 Task: Set the subtitle format in the text subtitle parser to "ssa 1".
Action: Mouse moved to (101, 3)
Screenshot: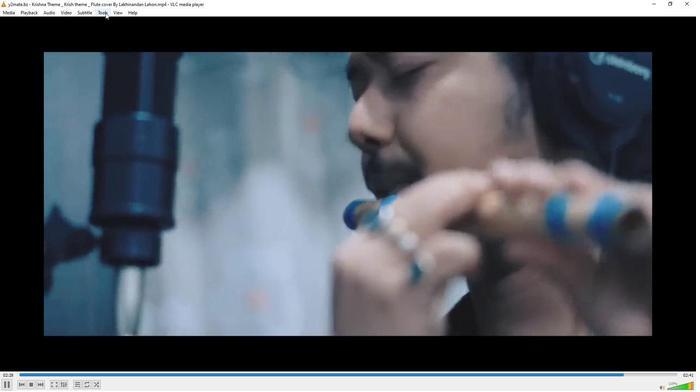 
Action: Mouse pressed left at (101, 3)
Screenshot: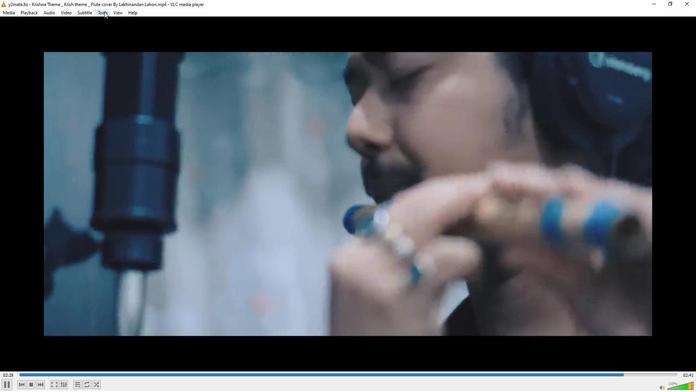 
Action: Mouse moved to (129, 88)
Screenshot: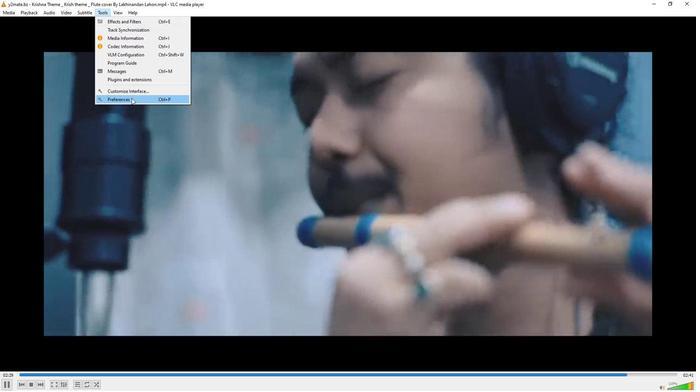 
Action: Mouse pressed left at (129, 88)
Screenshot: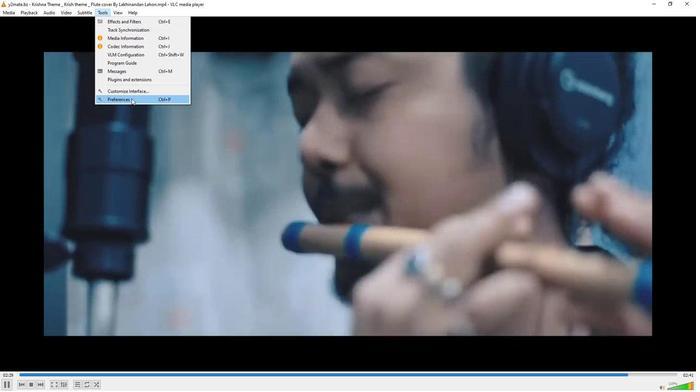 
Action: Mouse moved to (194, 286)
Screenshot: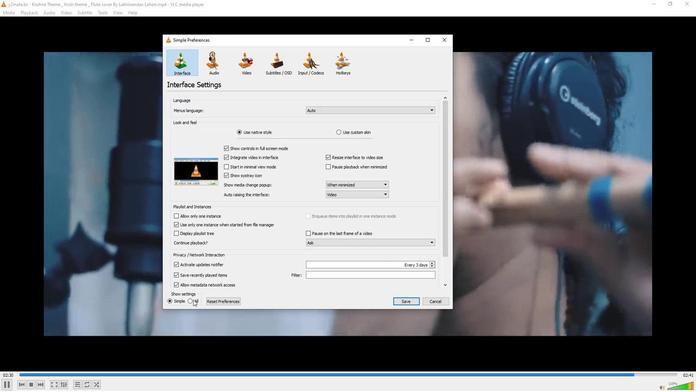 
Action: Mouse pressed left at (194, 286)
Screenshot: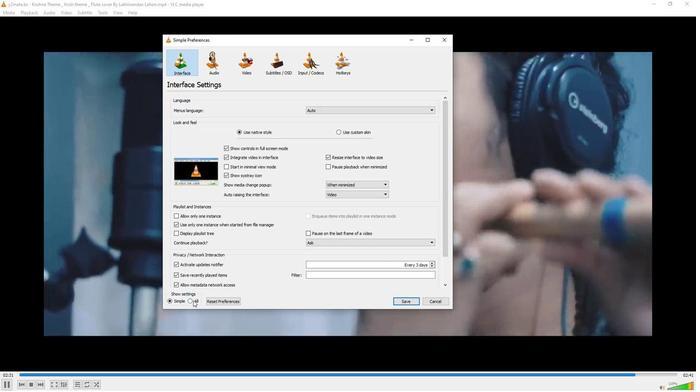 
Action: Mouse moved to (182, 185)
Screenshot: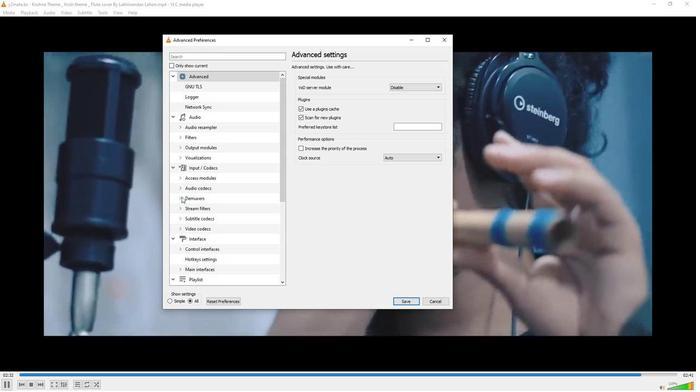 
Action: Mouse pressed left at (182, 185)
Screenshot: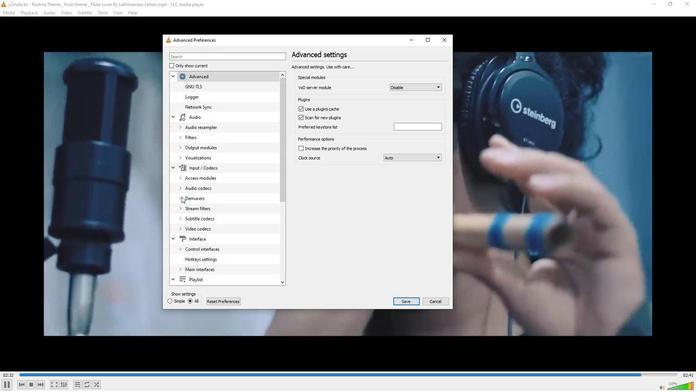 
Action: Mouse moved to (207, 199)
Screenshot: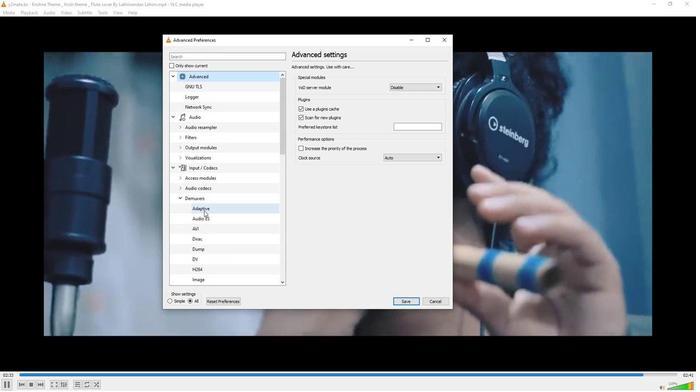 
Action: Mouse scrolled (207, 199) with delta (0, 0)
Screenshot: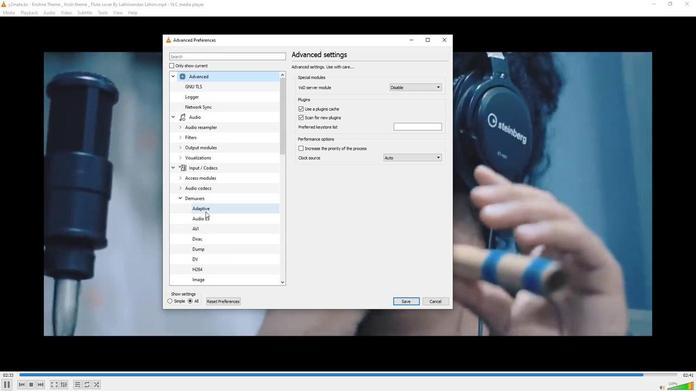 
Action: Mouse scrolled (207, 199) with delta (0, 0)
Screenshot: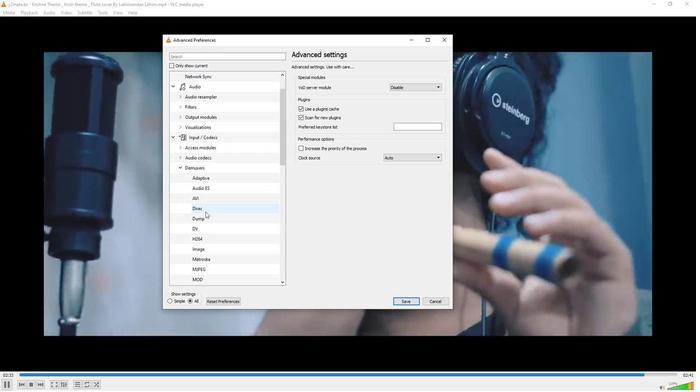 
Action: Mouse scrolled (207, 199) with delta (0, 0)
Screenshot: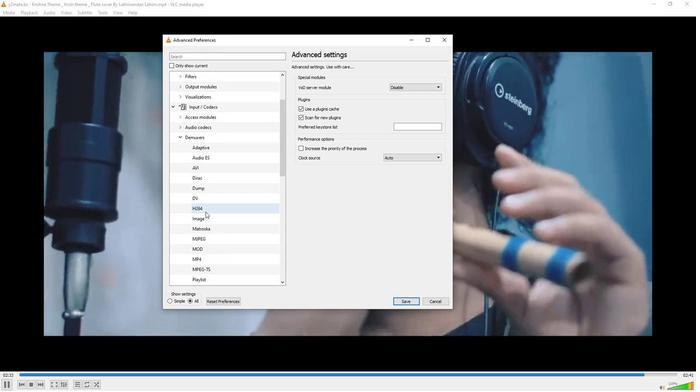 
Action: Mouse scrolled (207, 199) with delta (0, 0)
Screenshot: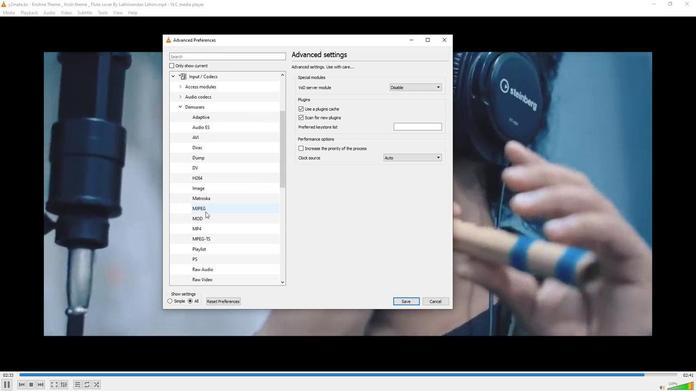 
Action: Mouse scrolled (207, 199) with delta (0, 0)
Screenshot: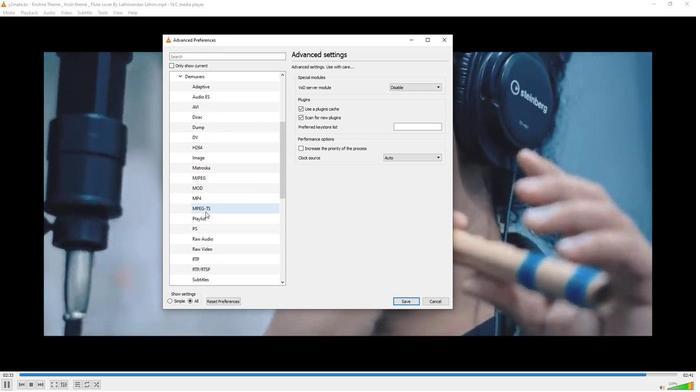 
Action: Mouse moved to (213, 237)
Screenshot: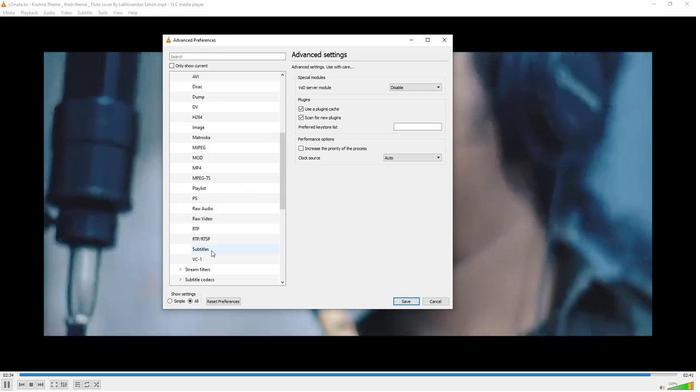 
Action: Mouse pressed left at (213, 237)
Screenshot: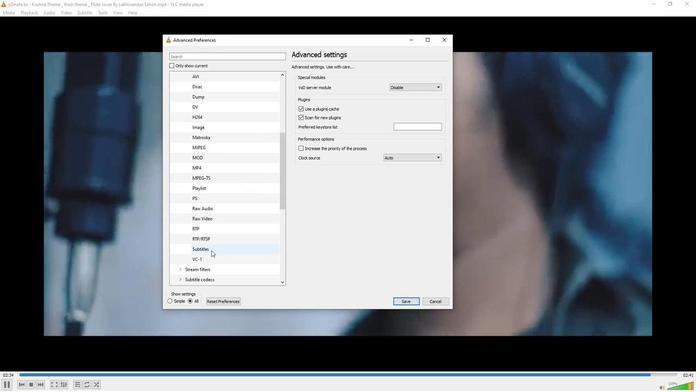 
Action: Mouse moved to (430, 88)
Screenshot: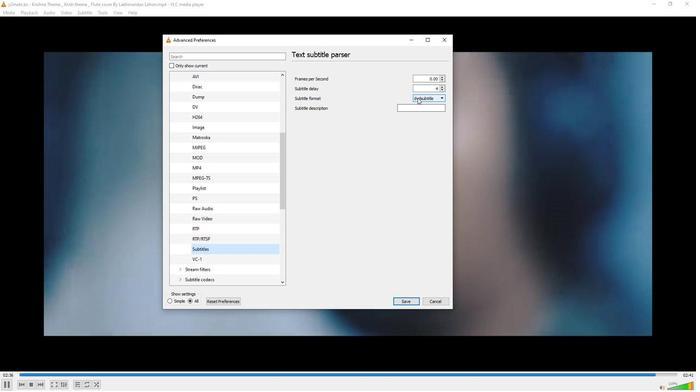 
Action: Mouse pressed left at (430, 88)
Screenshot: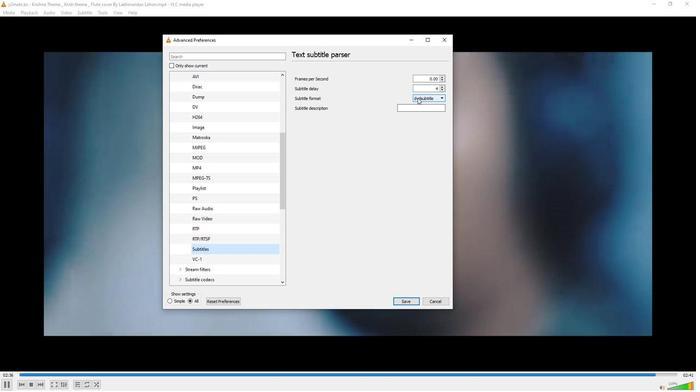 
Action: Mouse moved to (430, 112)
Screenshot: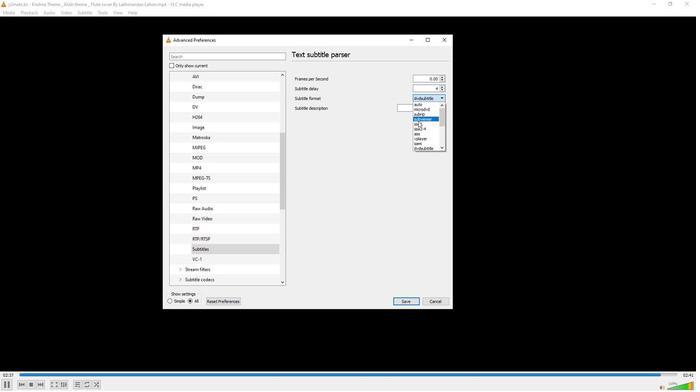 
Action: Mouse pressed left at (430, 112)
Screenshot: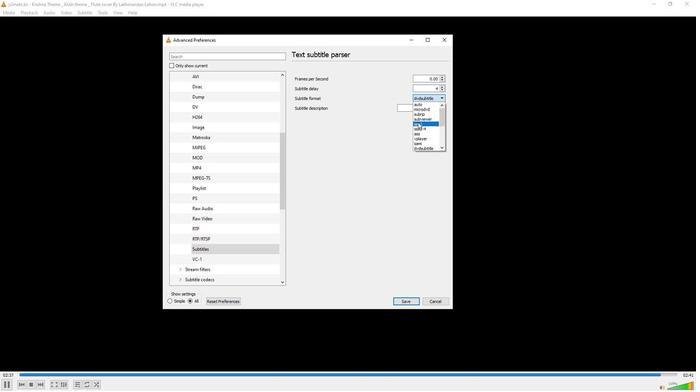 
Action: Mouse moved to (403, 129)
Screenshot: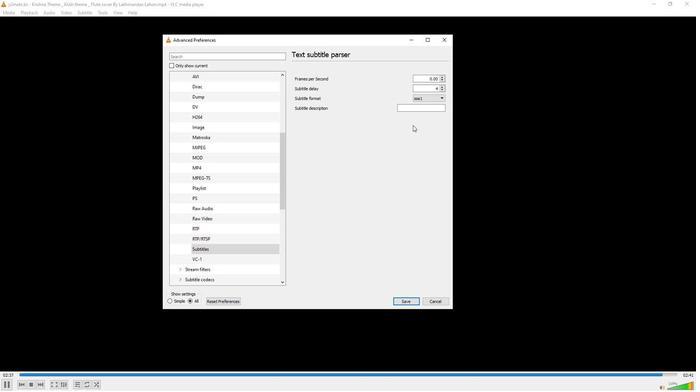 
